 Task: Create in the project AgileMission in Backlog an issue 'Upgrade the caching mechanism of a web application to improve response time and reduce server load', assign it to team member softage.3@softage.net and change the status to IN PROGRESS. Create in the project AgileMission in Backlog an issue 'Create a new online platform for online data analysis courses with advanced data visualization and statistical analysis features', assign it to team member softage.4@softage.net and change the status to IN PROGRESS
Action: Mouse moved to (303, 249)
Screenshot: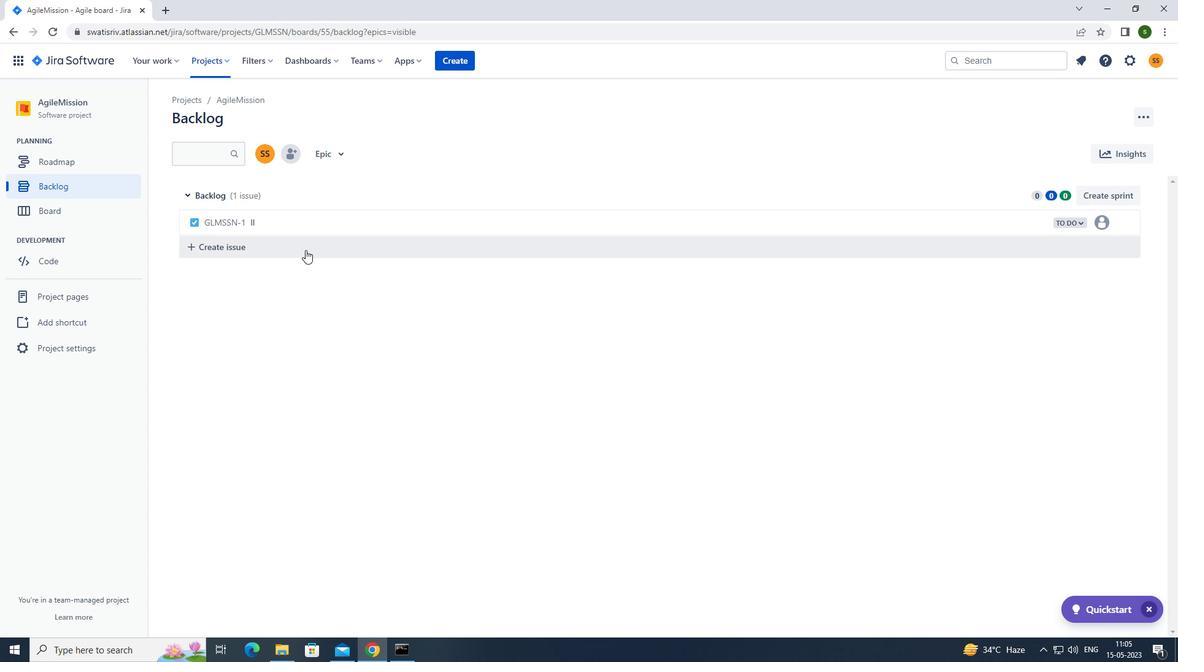 
Action: Mouse pressed left at (303, 249)
Screenshot: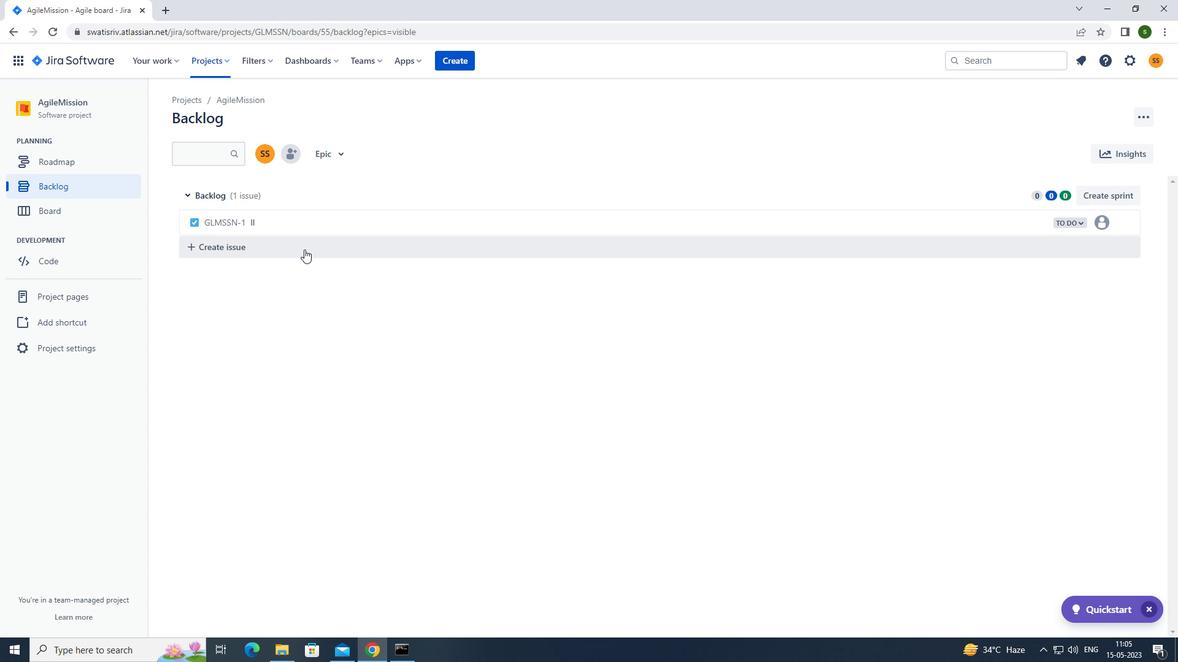 
Action: Mouse moved to (327, 249)
Screenshot: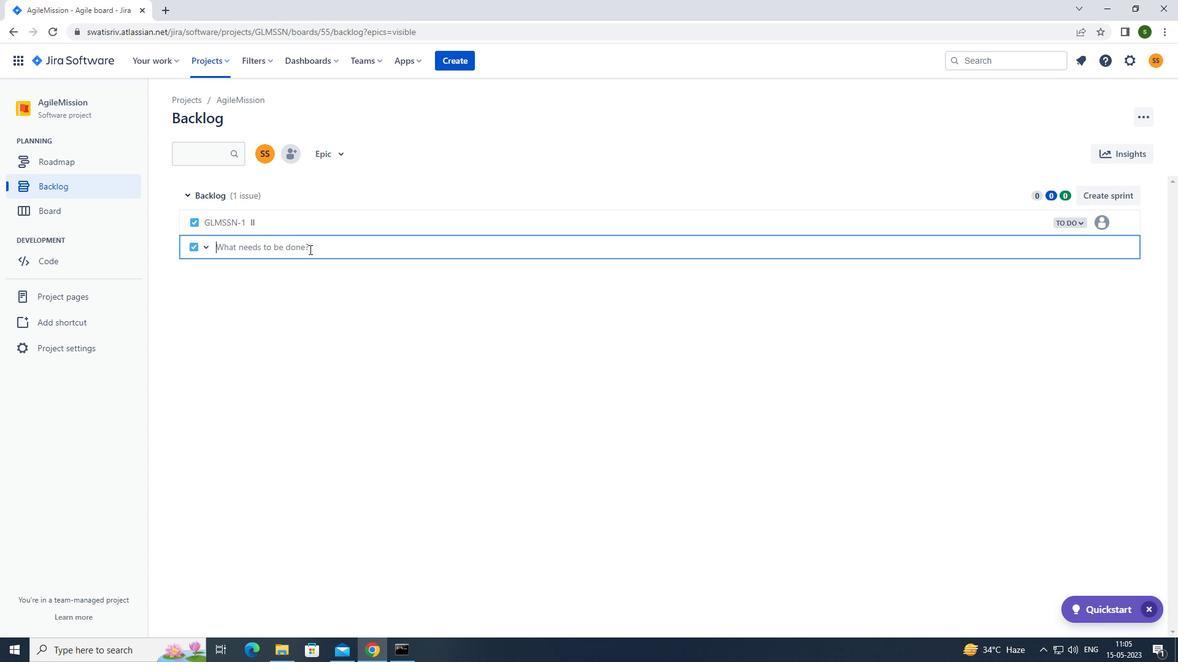 
Action: Mouse pressed left at (327, 249)
Screenshot: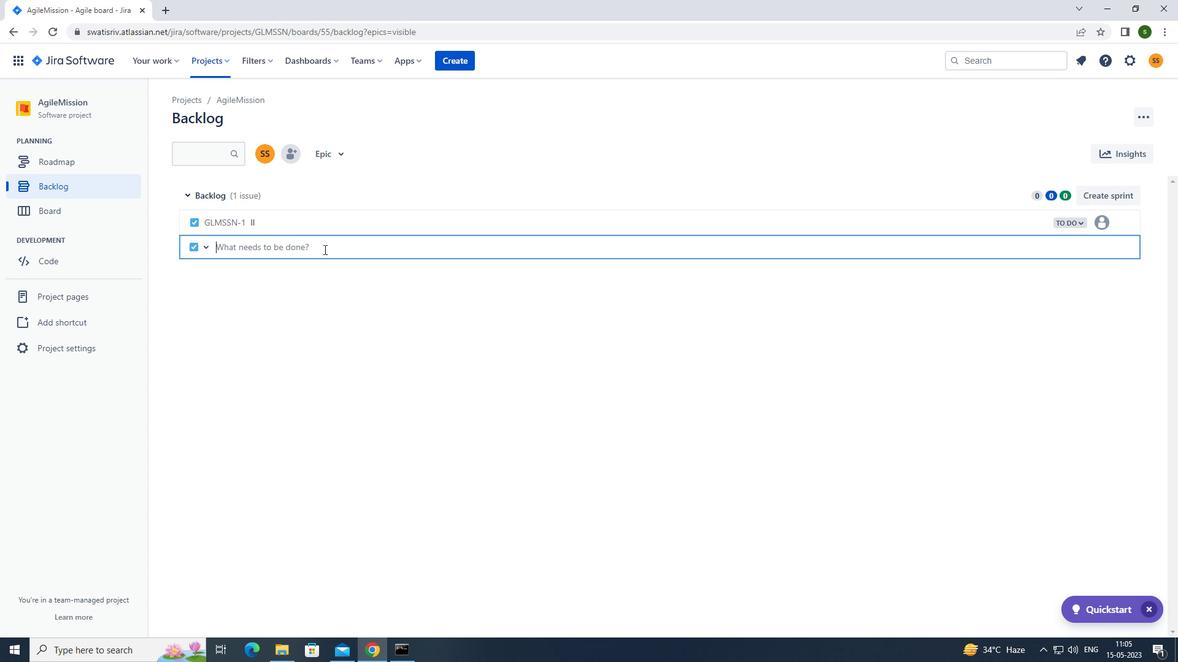 
Action: Key pressed <Key.caps_lock>u<Key.caps_lock>pgrade<Key.space>the<Key.space>caching<Key.space>mechanism<Key.space>of<Key.space>a<Key.space>web<Key.space>application<Key.space>to<Key.space>improve<Key.space>response<Key.space>time<Key.space>and<Key.space>reduce<Key.space>server<Key.space>load<Key.enter>
Screenshot: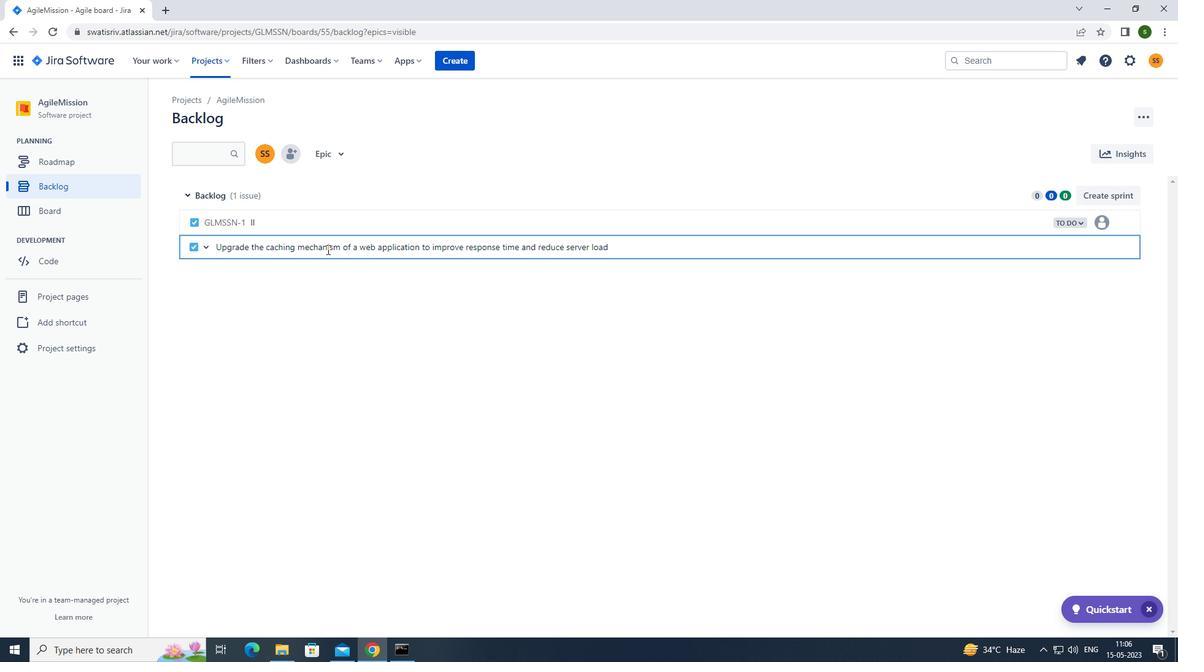 
Action: Mouse moved to (1099, 251)
Screenshot: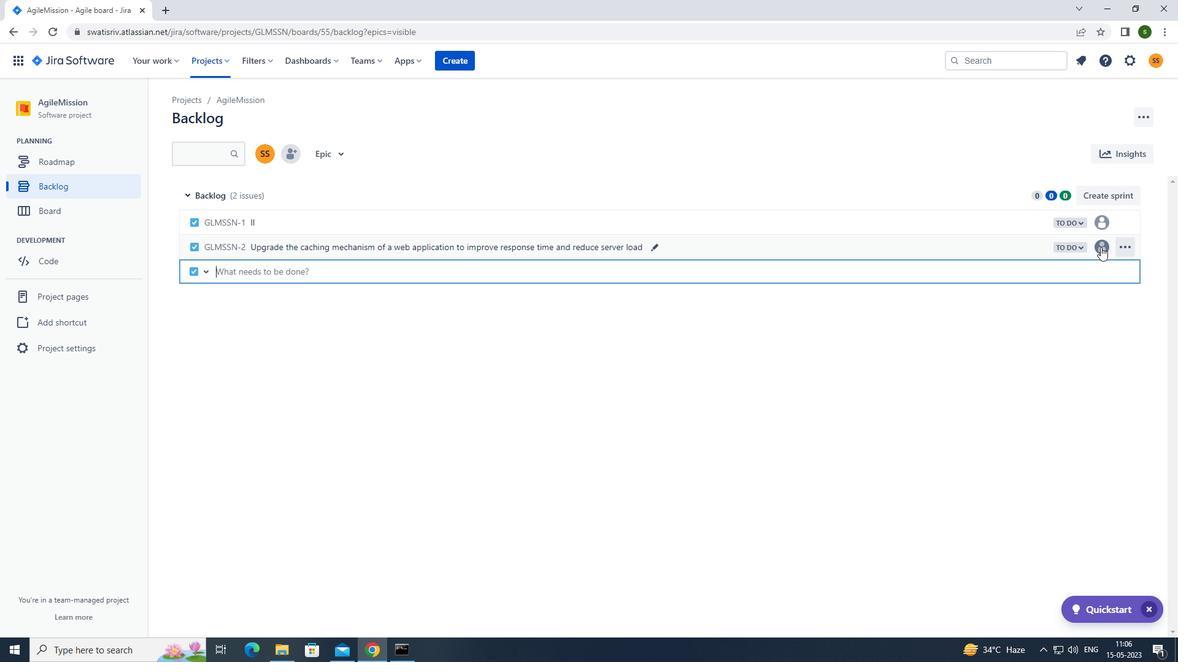 
Action: Mouse pressed left at (1099, 251)
Screenshot: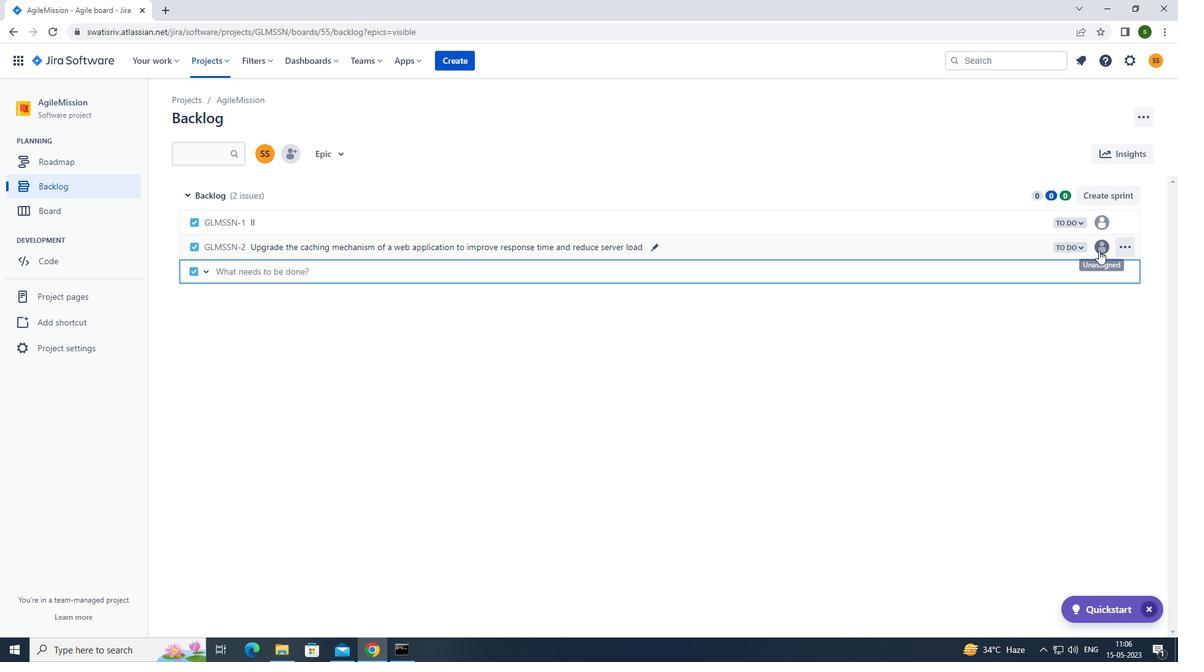 
Action: Mouse moved to (1002, 375)
Screenshot: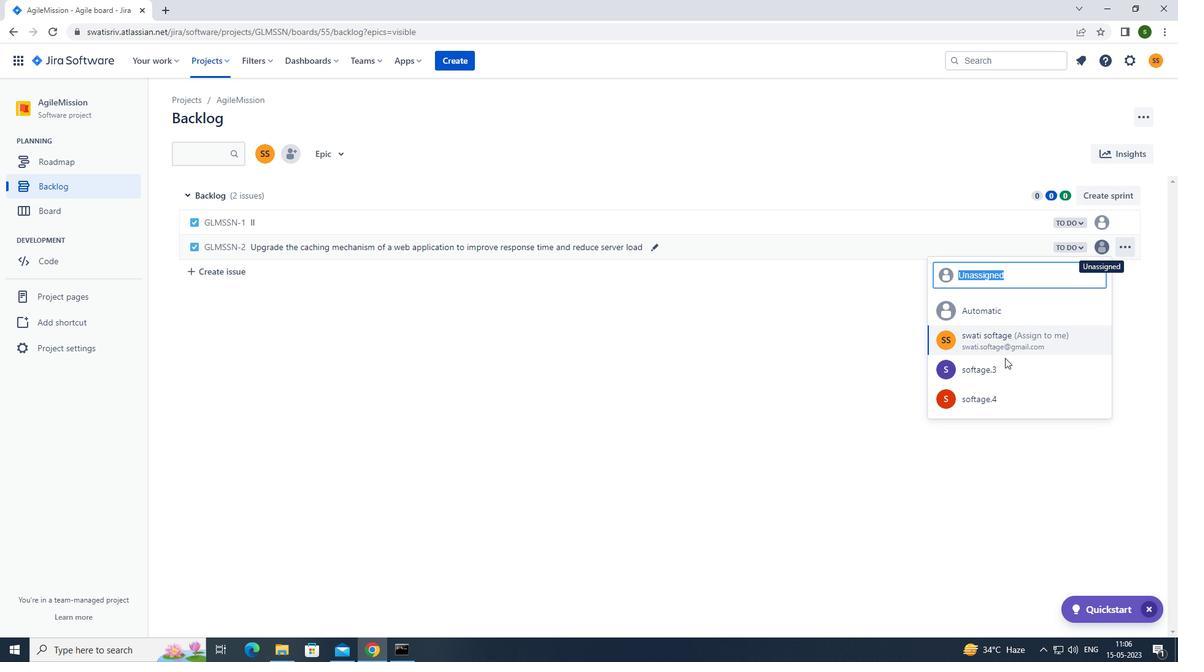 
Action: Mouse pressed left at (1002, 375)
Screenshot: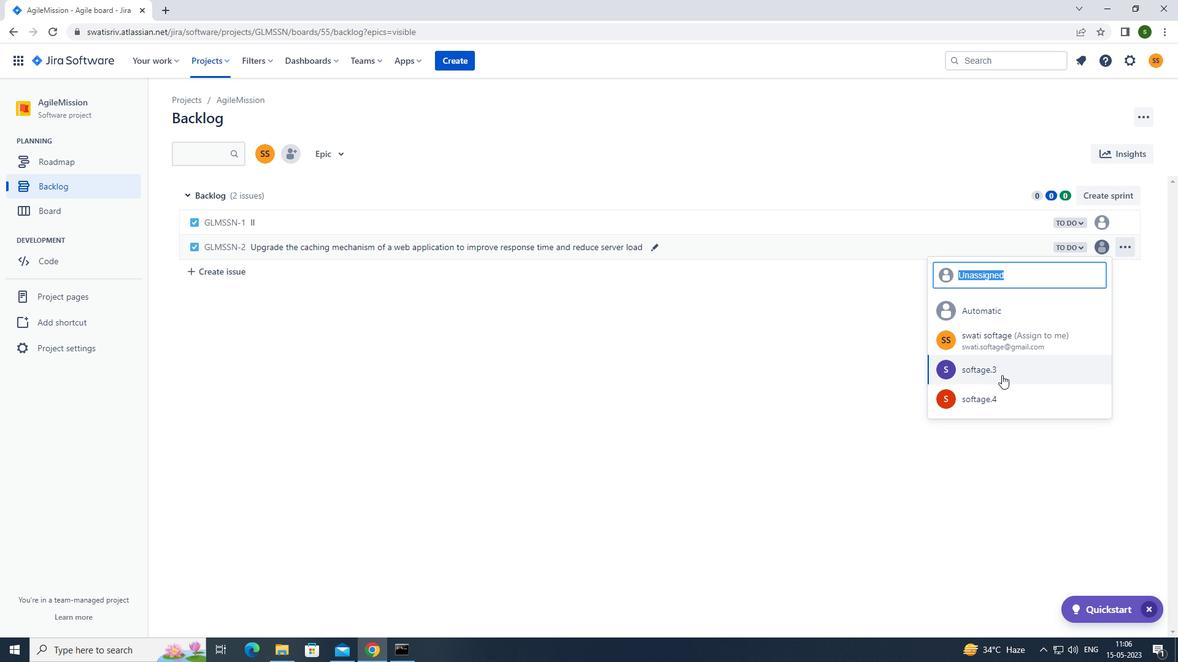 
Action: Mouse moved to (1065, 248)
Screenshot: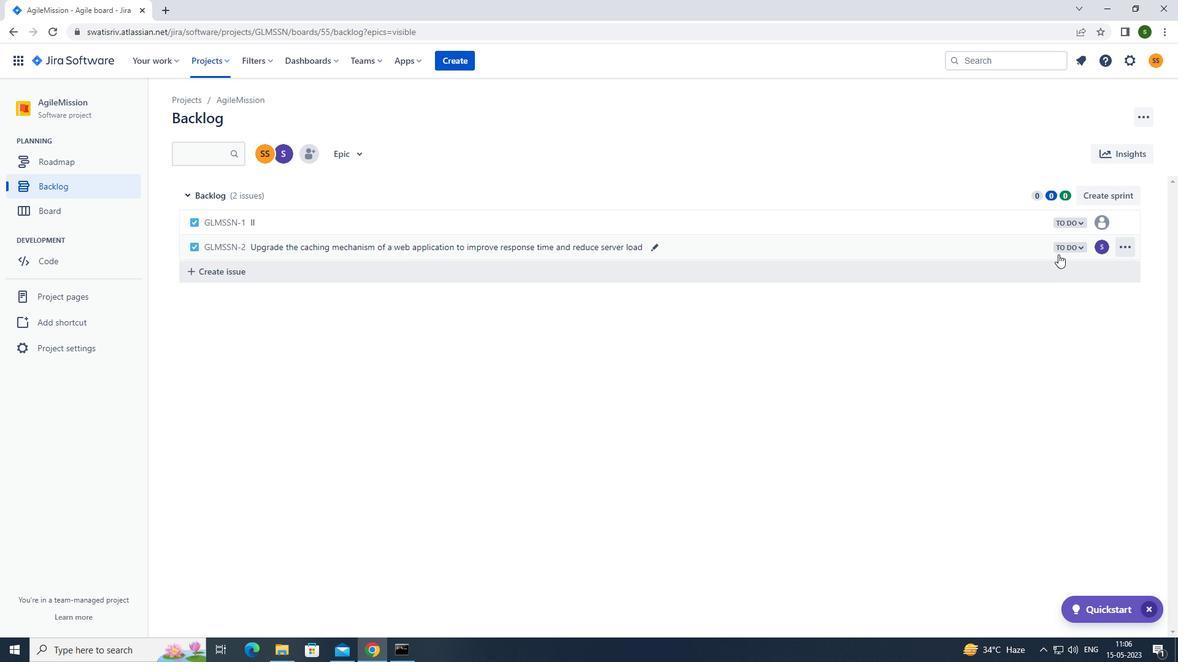 
Action: Mouse pressed left at (1065, 248)
Screenshot: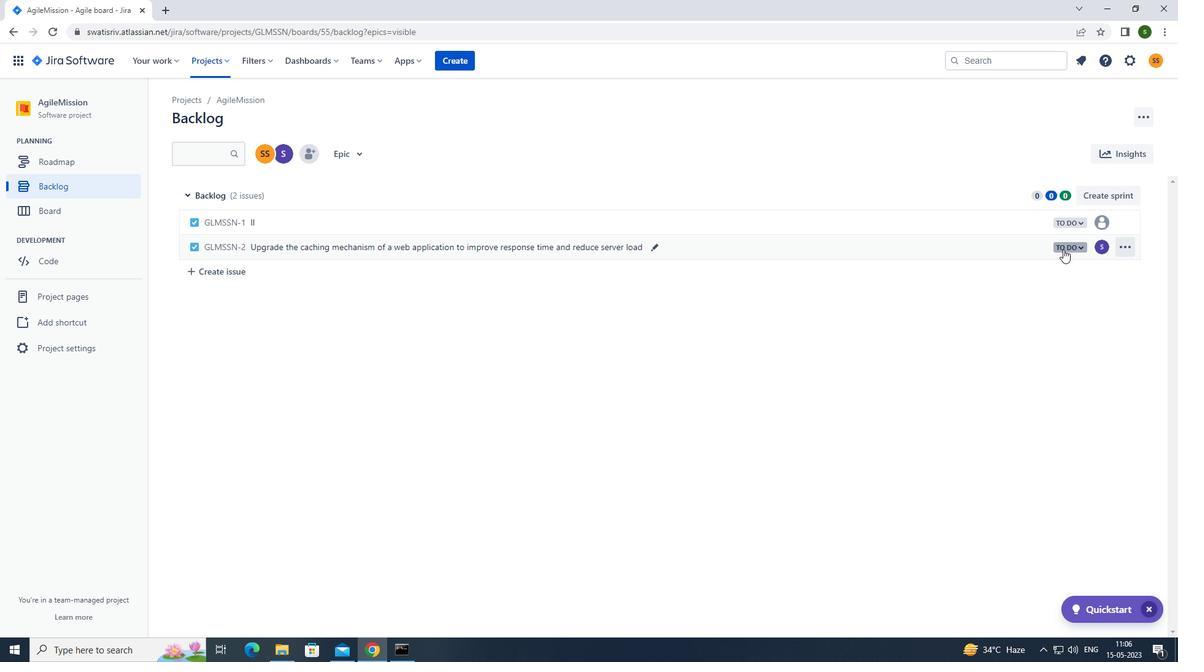 
Action: Mouse moved to (1017, 271)
Screenshot: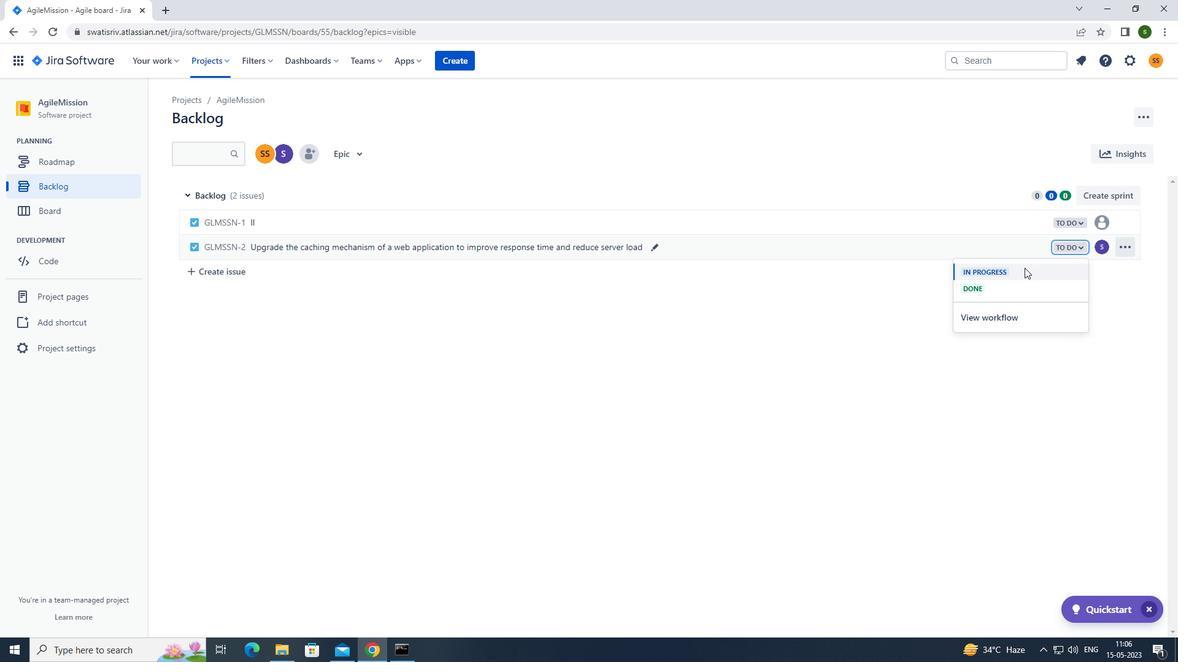 
Action: Mouse pressed left at (1017, 271)
Screenshot: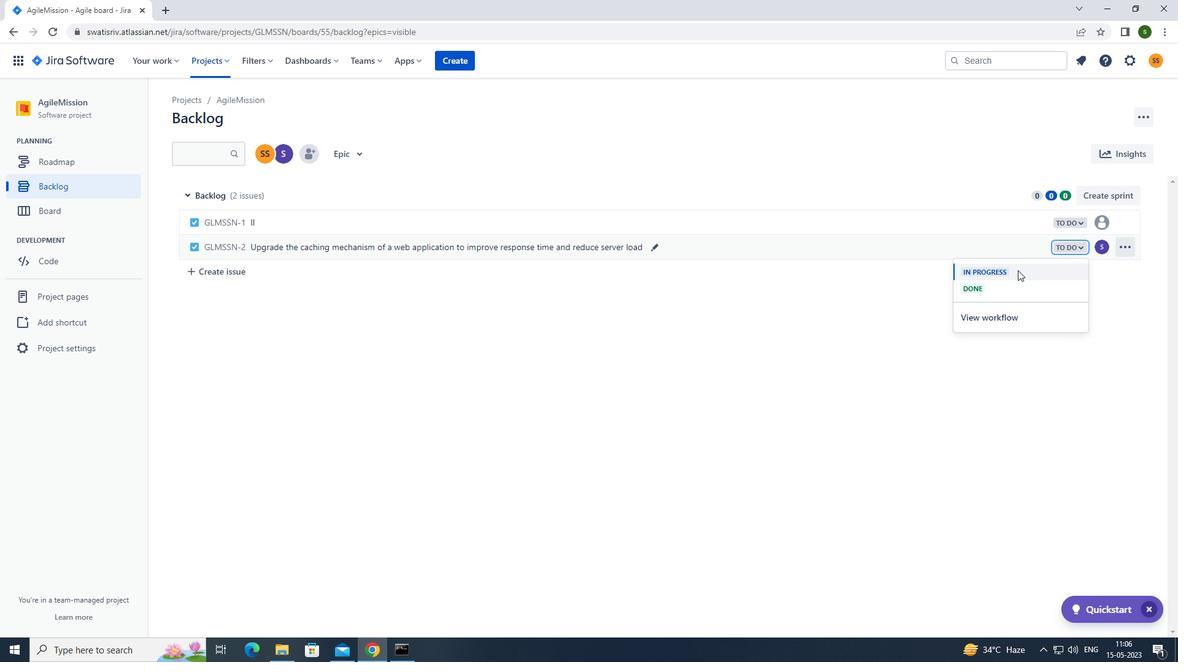 
Action: Mouse moved to (445, 269)
Screenshot: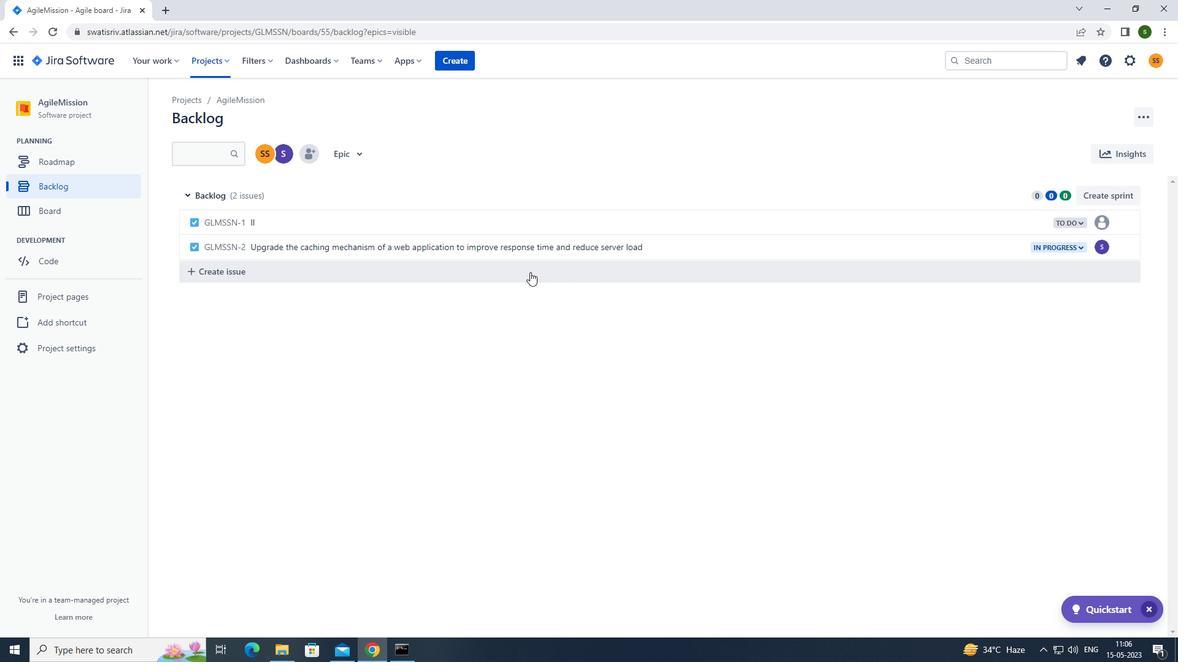 
Action: Mouse pressed left at (445, 269)
Screenshot: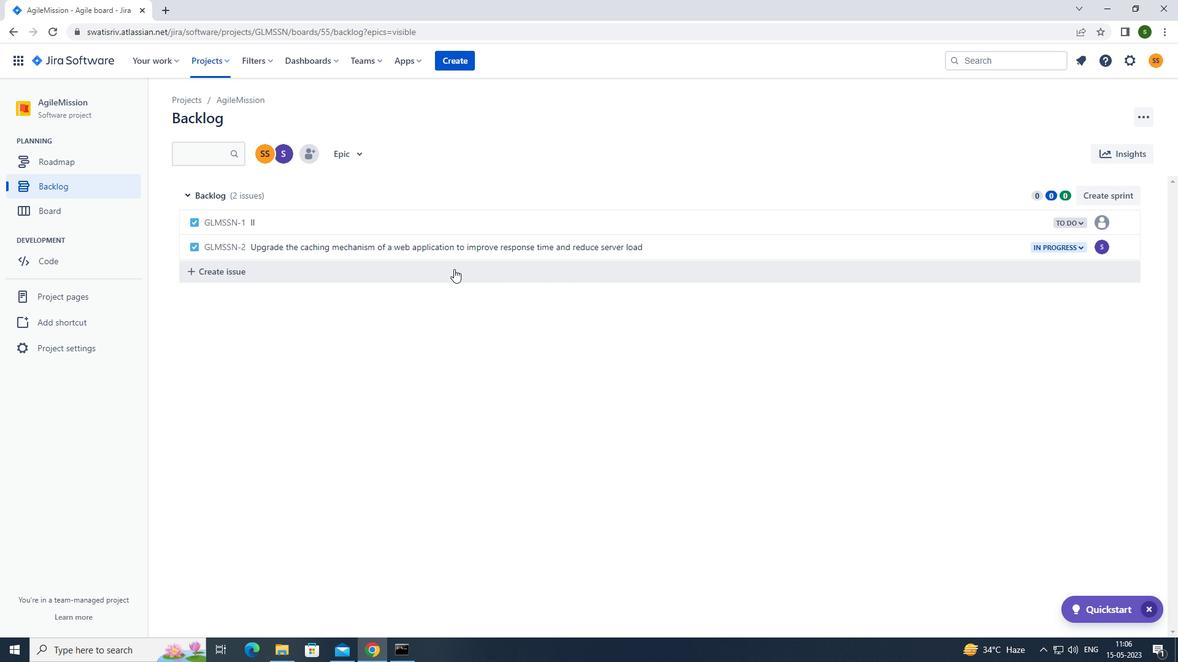 
Action: Mouse moved to (475, 269)
Screenshot: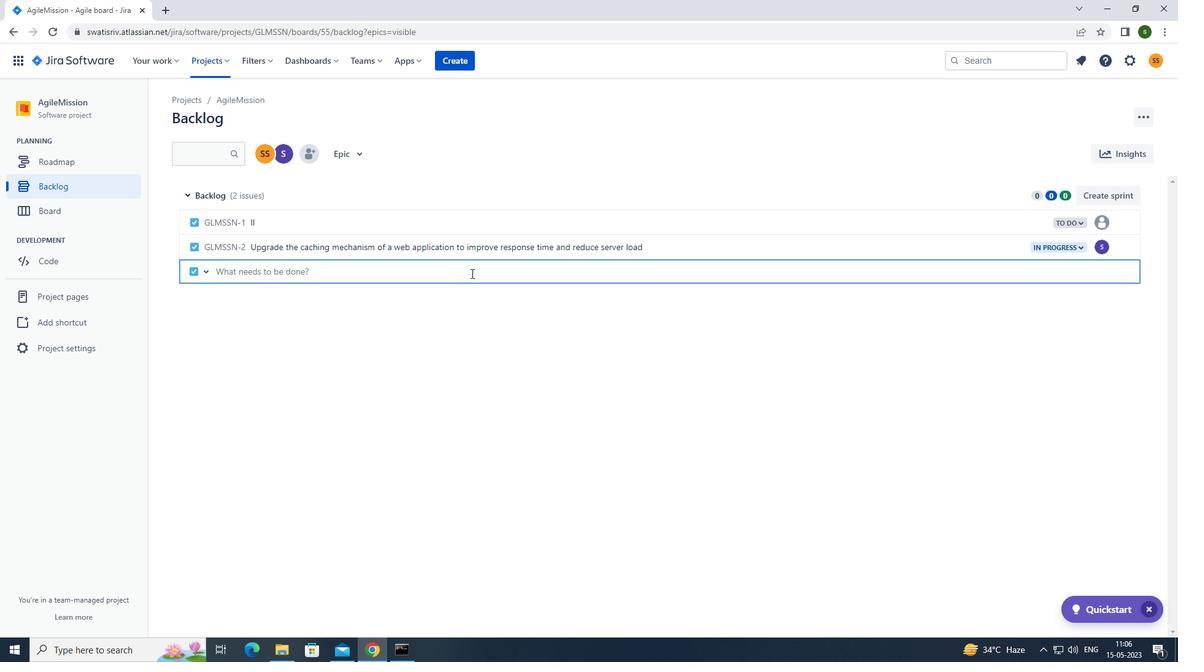 
Action: Key pressed <Key.caps_lock>c<Key.caps_lock>reate<Key.space>a<Key.space>new<Key.space>online<Key.space>data<Key.space>analysis<Key.space>courses<Key.space>with<Key.space>advanced<Key.space>data<Key.space>visulazation<Key.space>and<Key.space>ststistical<Key.space>analysis<Key.space>features<Key.enter>
Screenshot: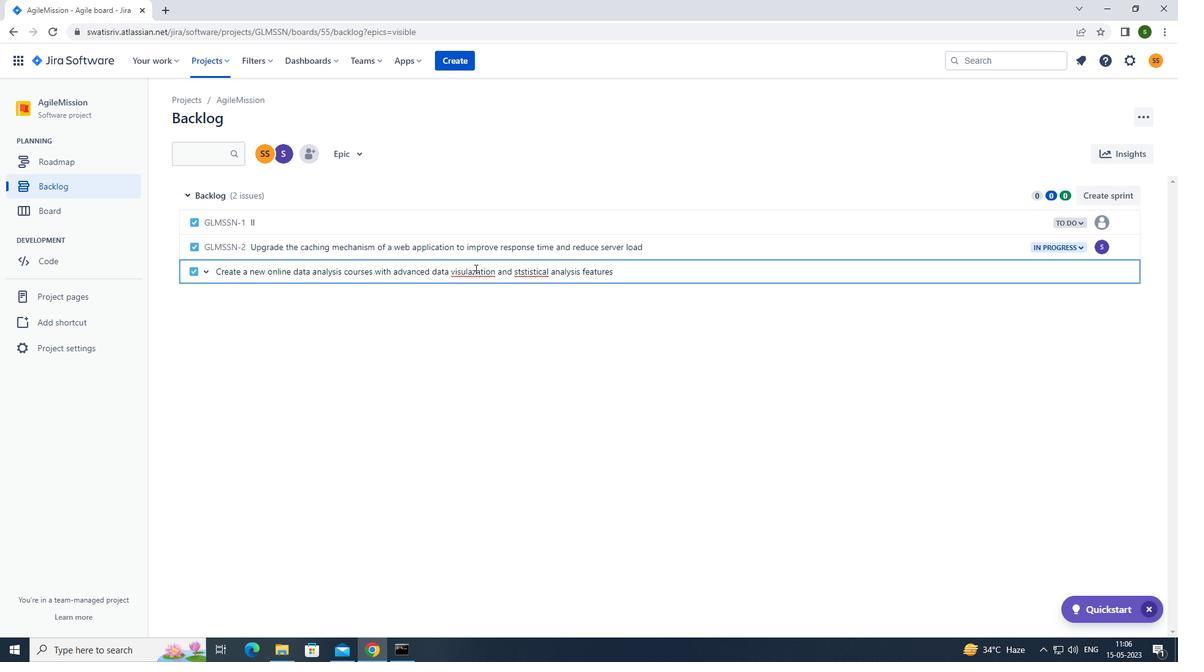 
Action: Mouse moved to (1099, 270)
Screenshot: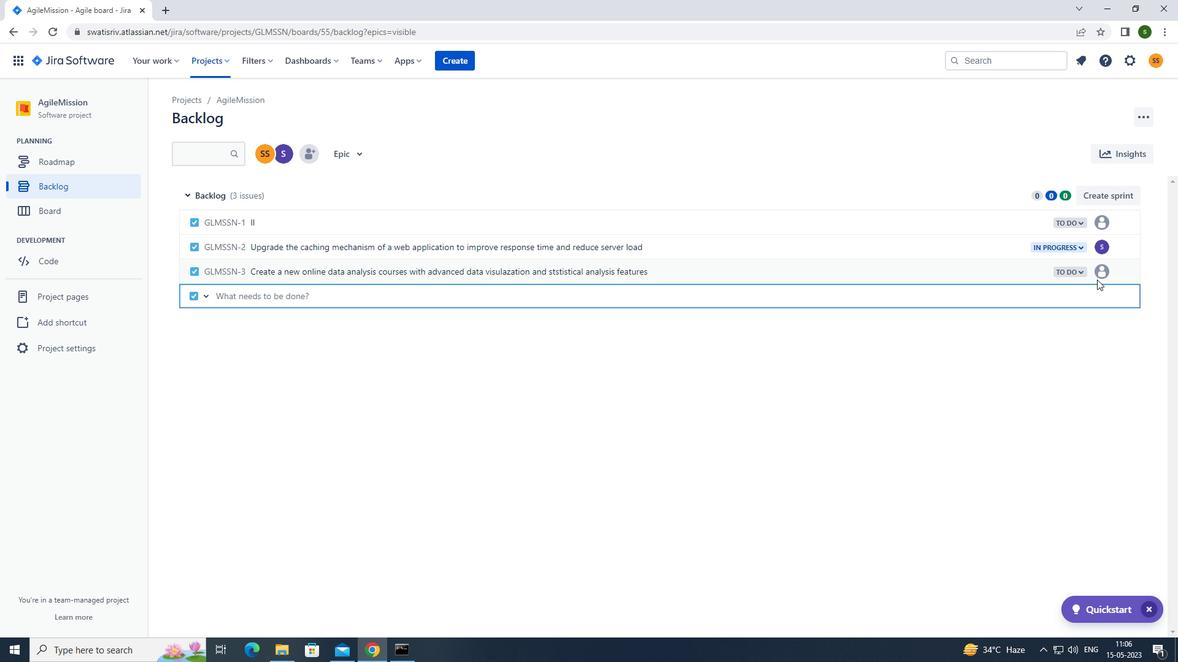 
Action: Mouse pressed left at (1099, 270)
Screenshot: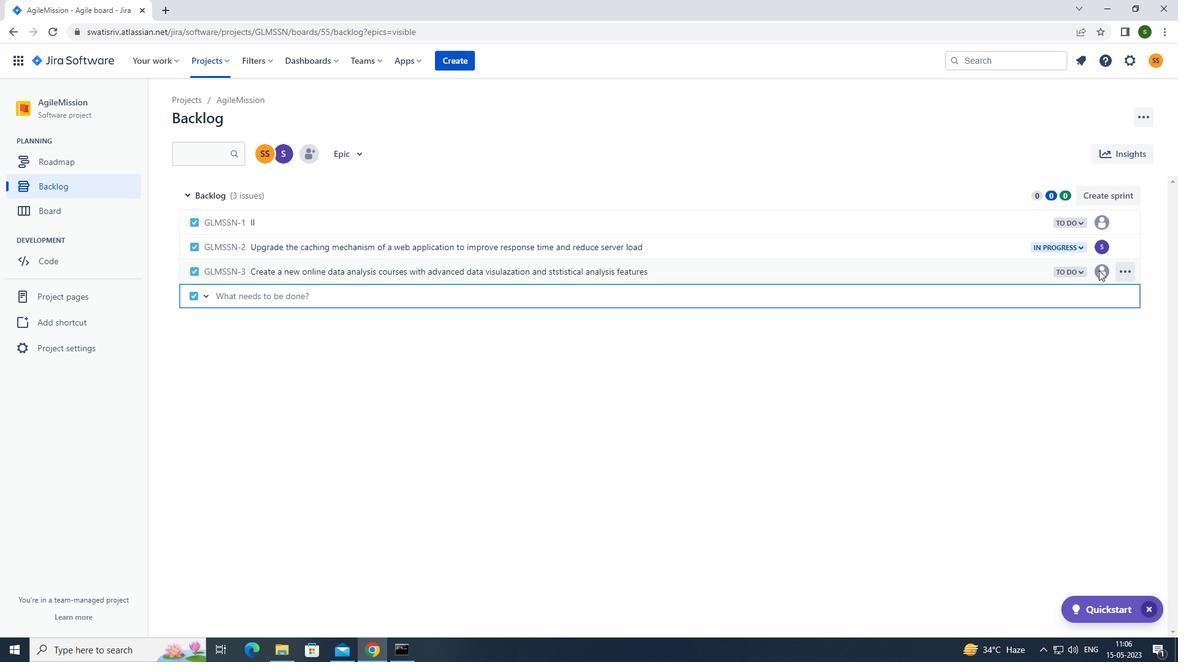 
Action: Mouse moved to (1099, 271)
Screenshot: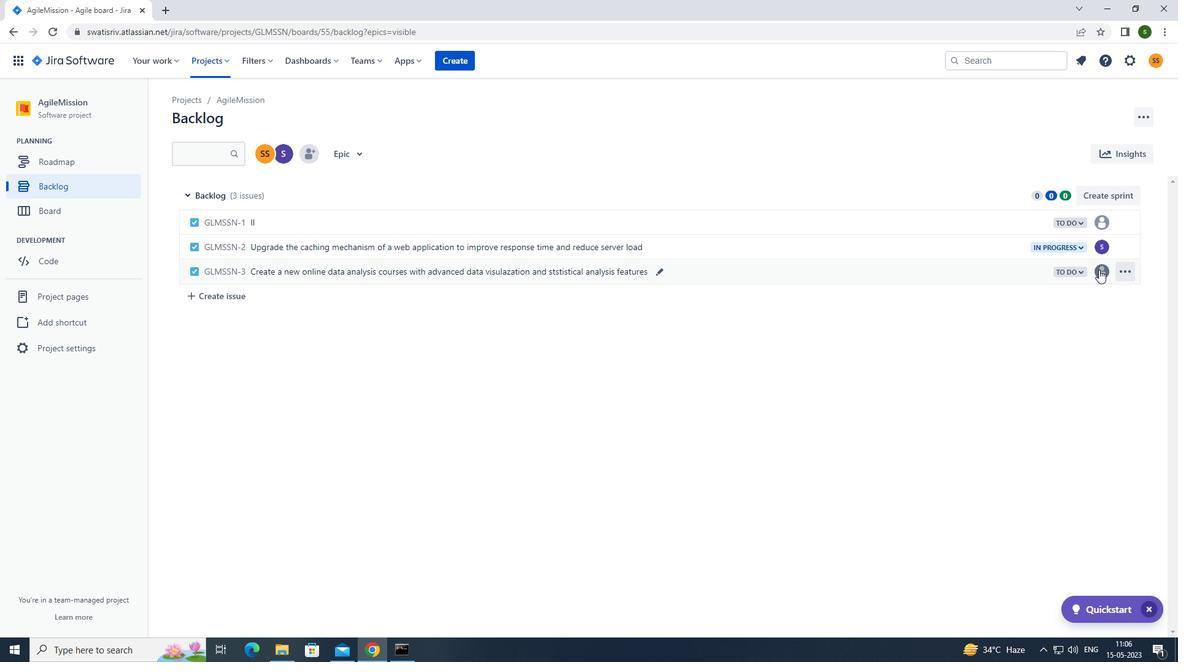 
Action: Mouse pressed left at (1099, 271)
Screenshot: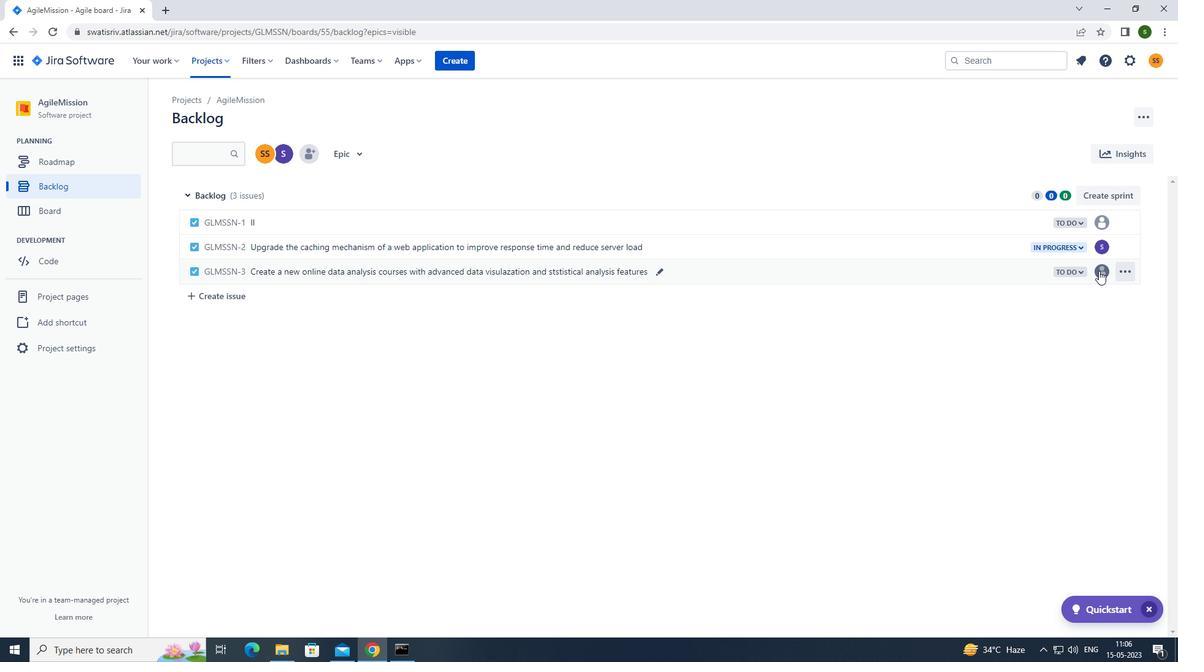 
Action: Mouse moved to (1003, 426)
Screenshot: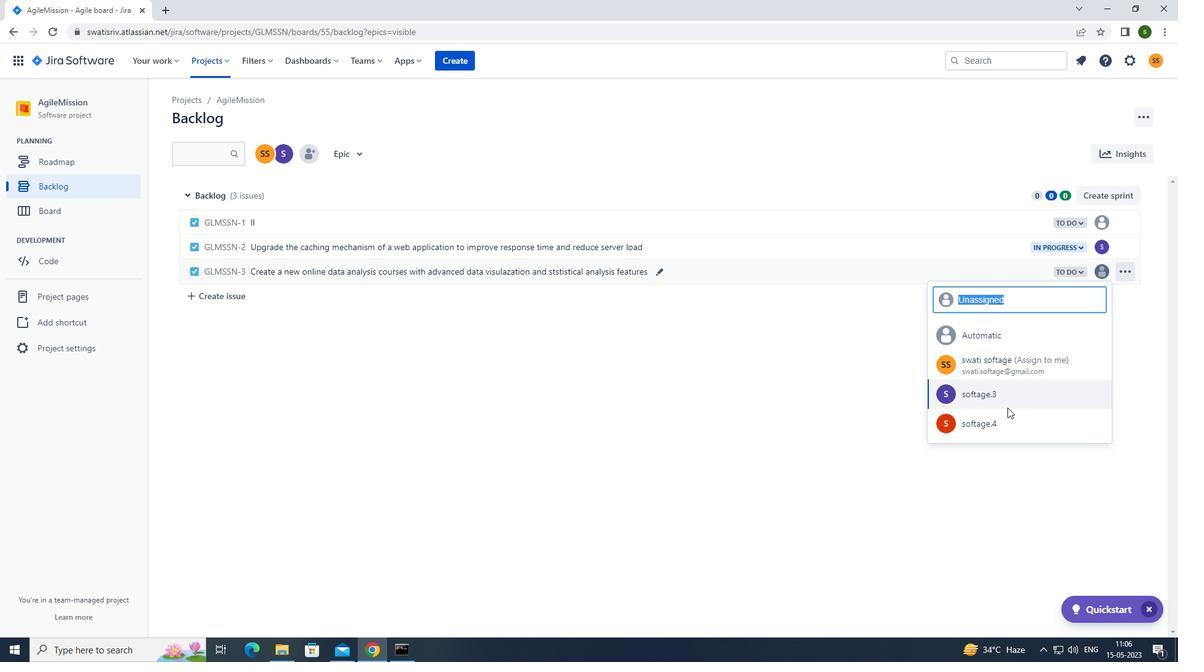 
Action: Mouse pressed left at (1003, 426)
Screenshot: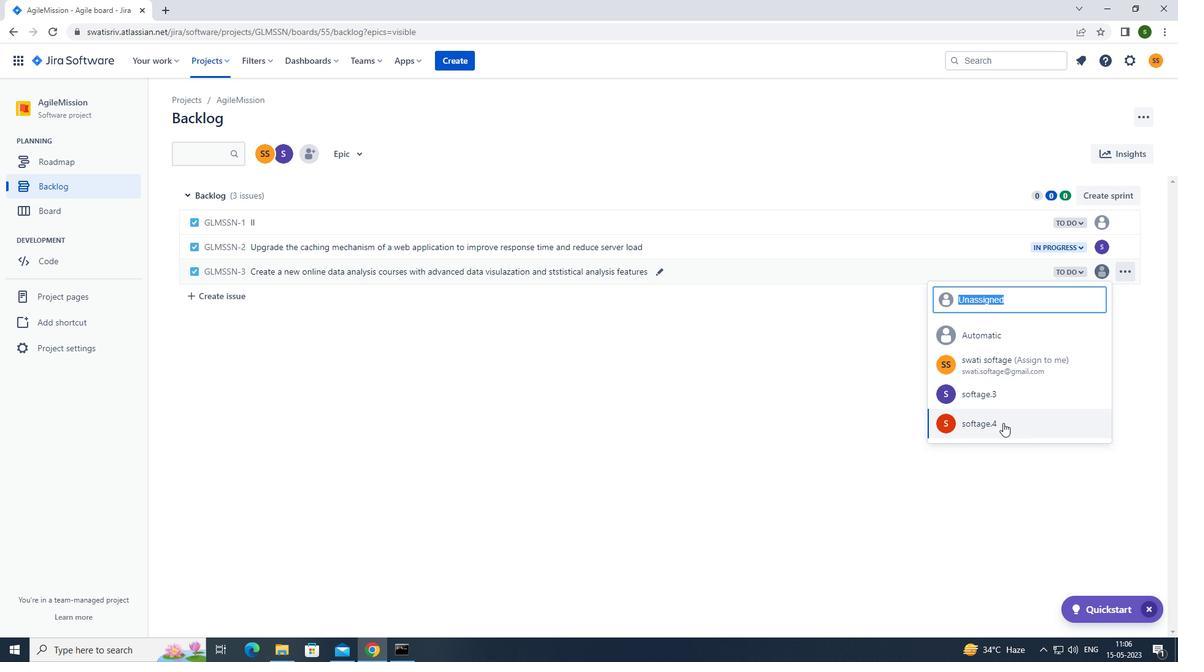 
Action: Mouse moved to (1079, 275)
Screenshot: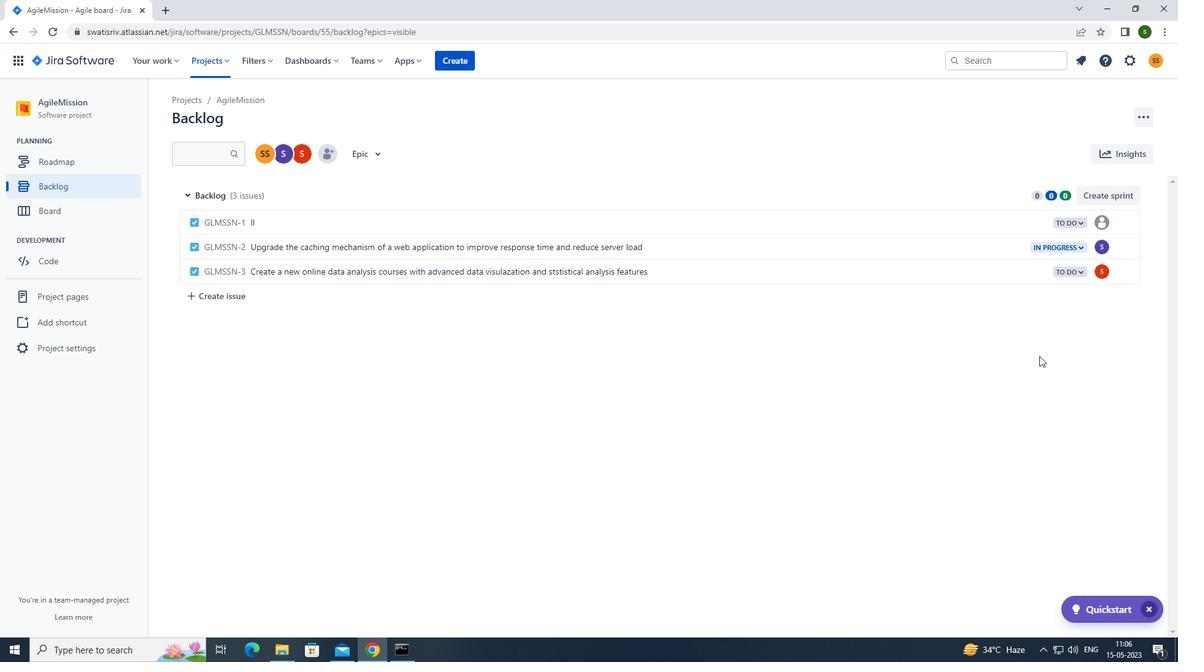 
Action: Mouse pressed left at (1079, 275)
Screenshot: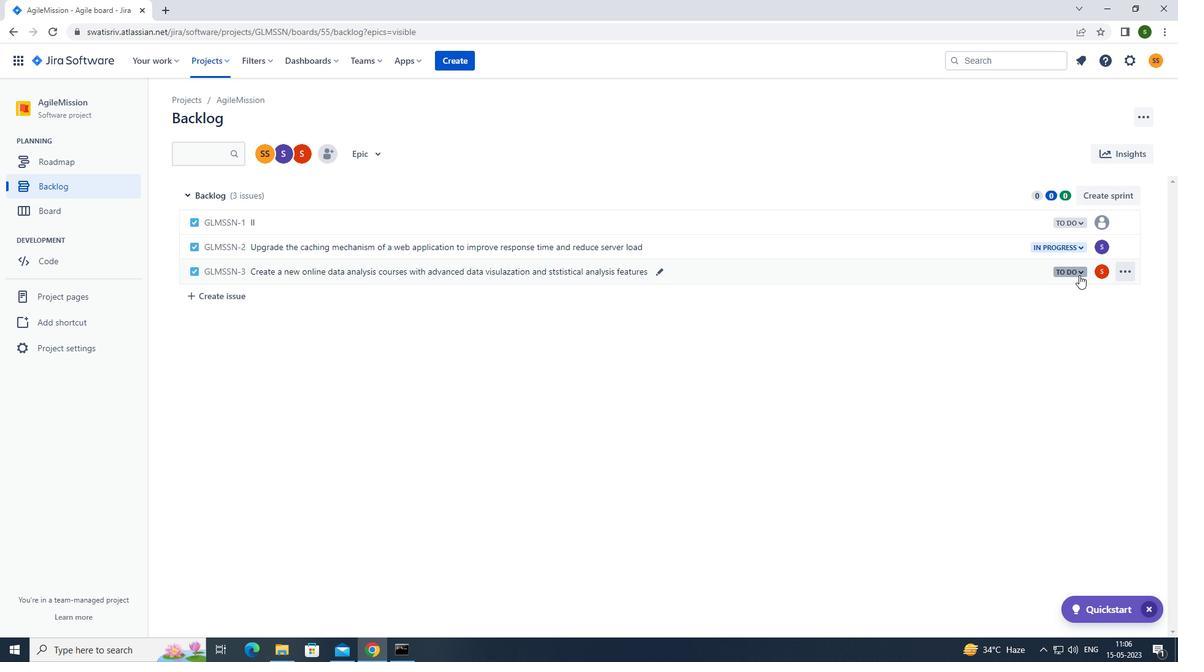 
Action: Mouse moved to (1063, 294)
Screenshot: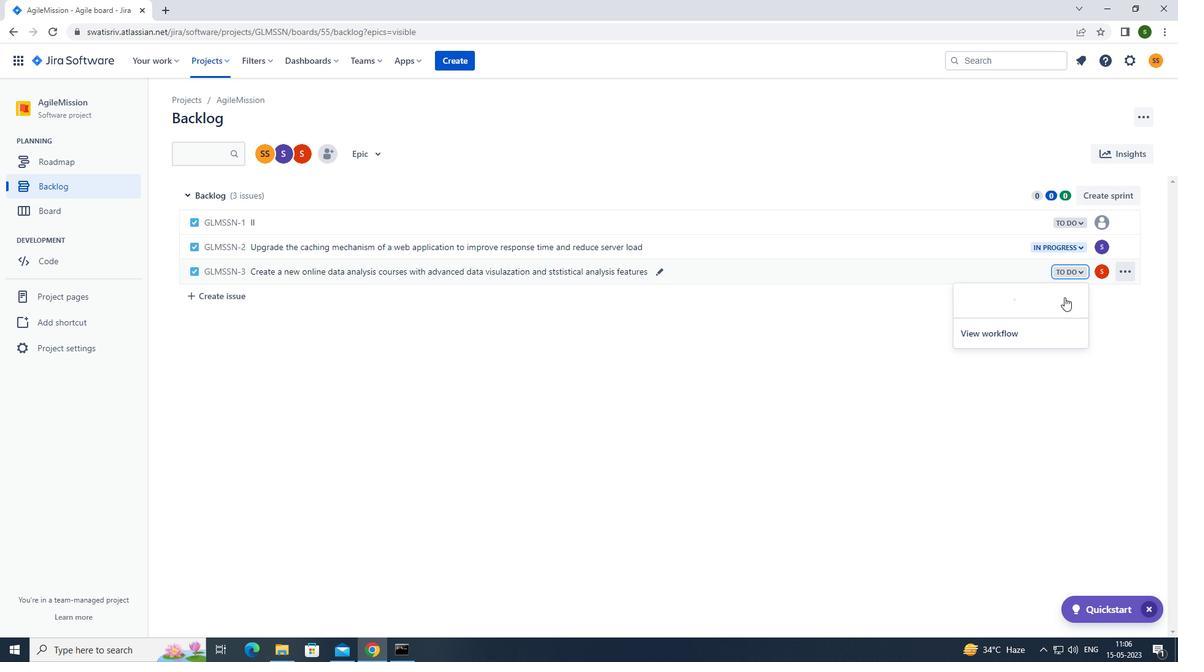 
Action: Mouse pressed left at (1063, 294)
Screenshot: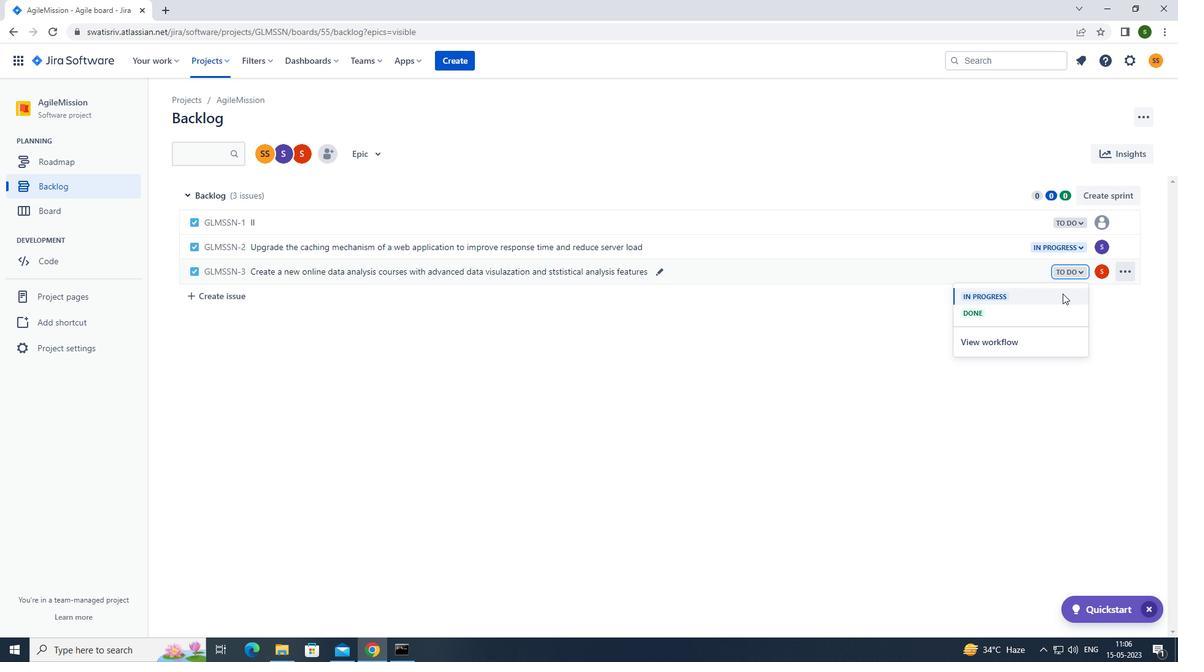 
Action: Mouse moved to (975, 397)
Screenshot: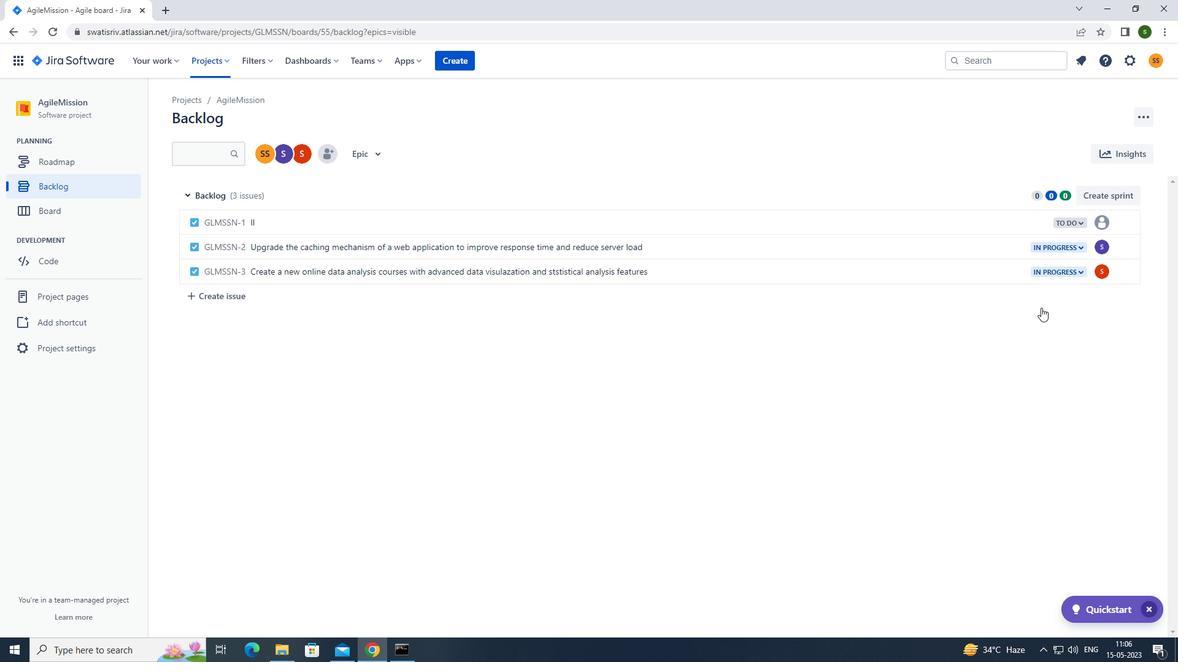 
